 Task: Create Card Social Media Campaign Execution in Board Content Marketing Strategies to Workspace Copywriting and Editing. Create Card Sustainability Review in Board Customer Journey Mapping to Workspace Copywriting and Editing. Create Card Social Media Performance Review in Board Business Model Competitive Analysis and Benchmarking to Workspace Copywriting and Editing
Action: Mouse moved to (101, 342)
Screenshot: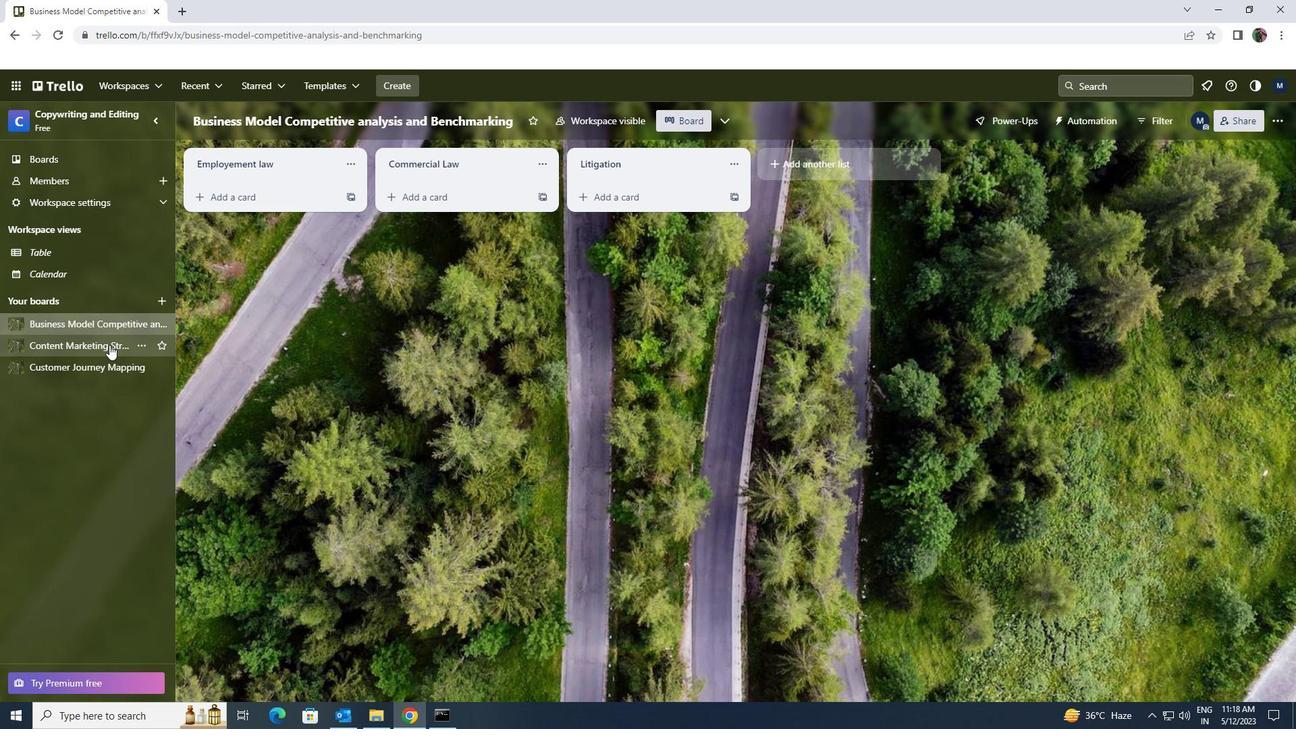 
Action: Mouse pressed left at (101, 342)
Screenshot: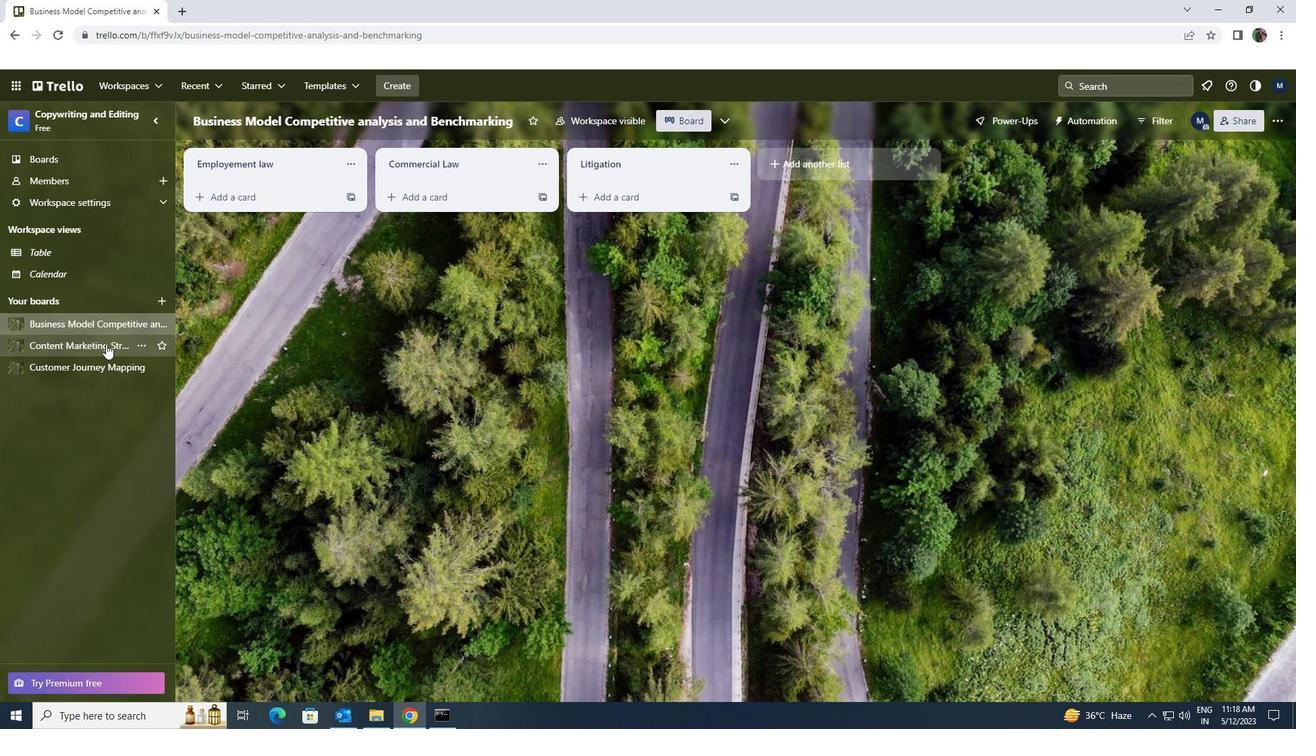 
Action: Mouse moved to (223, 197)
Screenshot: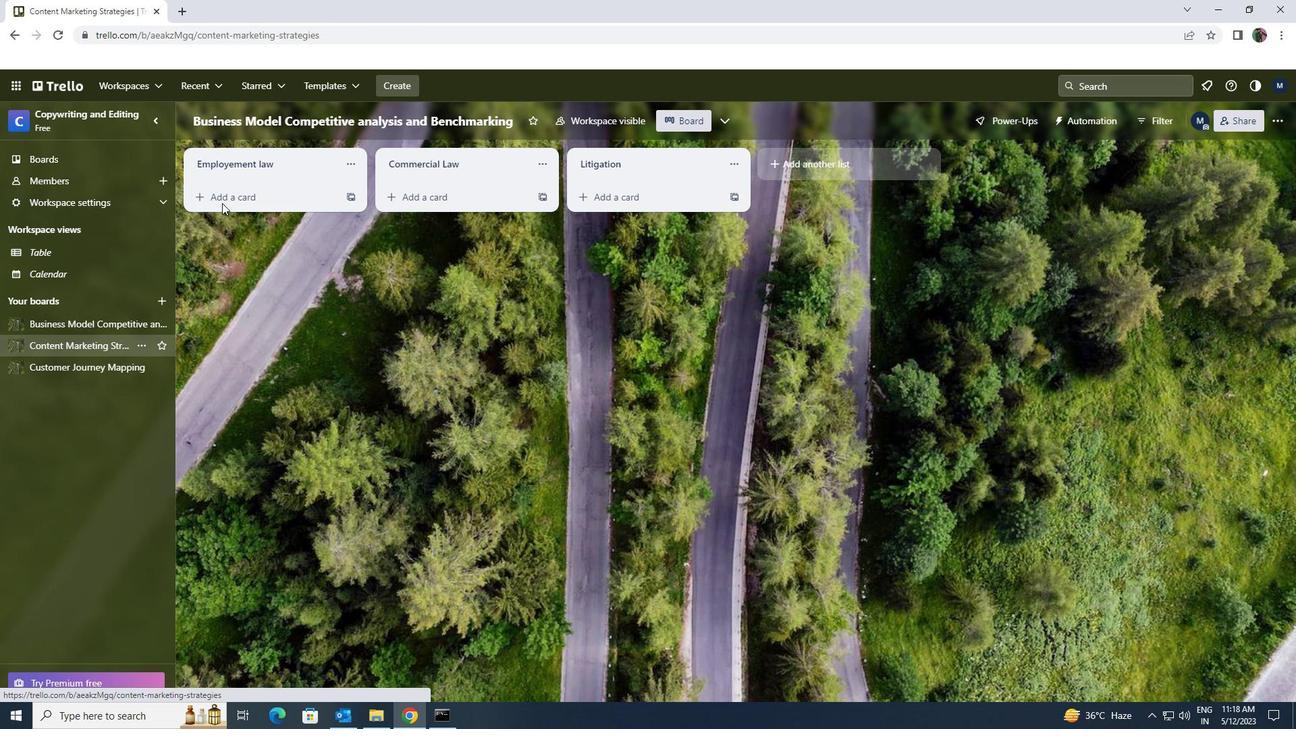 
Action: Mouse pressed left at (223, 197)
Screenshot: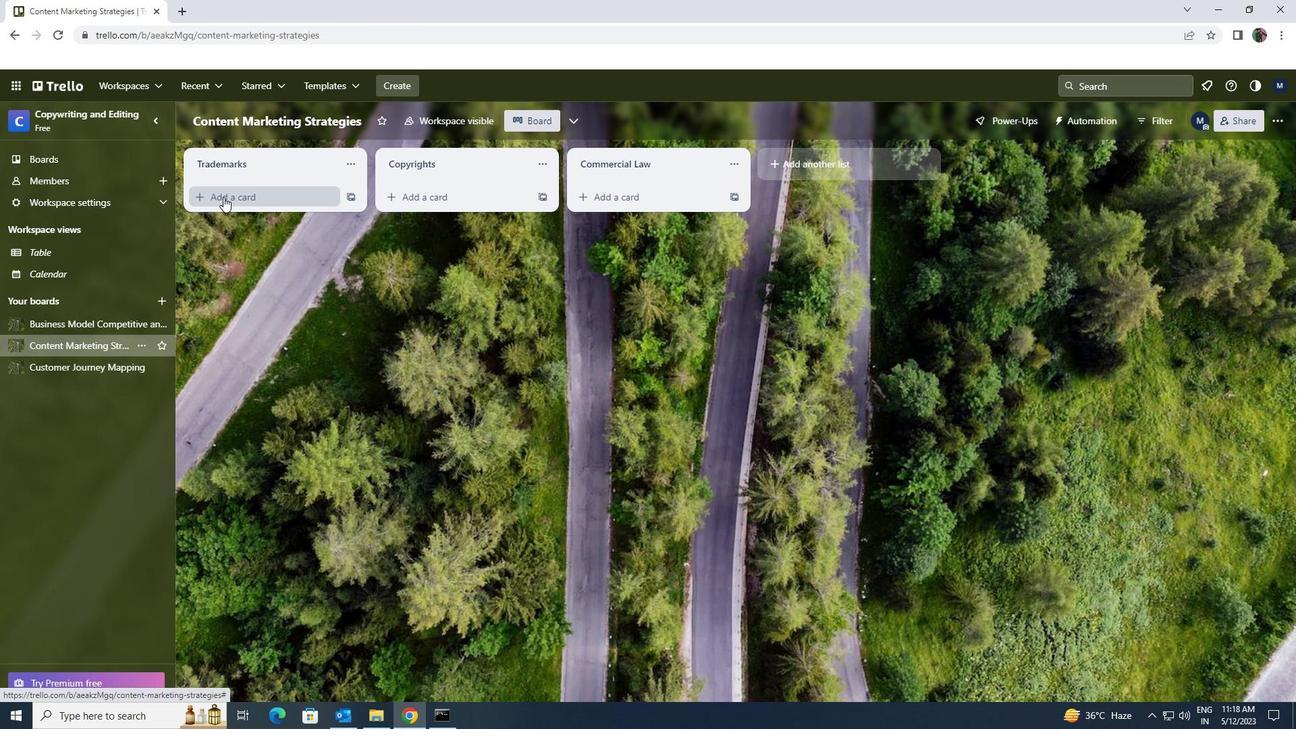 
Action: Key pressed <Key.shift><Key.shift><Key.shift><Key.shift><Key.shift><Key.shift><Key.shift><Key.shift><Key.shift><Key.shift><Key.shift><Key.shift><Key.shift><Key.shift><Key.shift><Key.shift><Key.shift><Key.shift><Key.shift><Key.shift><Key.shift><Key.shift><Key.shift><Key.shift><Key.shift><Key.shift><Key.shift><Key.shift><Key.shift><Key.shift><Key.shift><Key.shift><Key.shift><Key.shift><Key.shift><Key.shift><Key.shift><Key.shift><Key.shift><Key.shift><Key.shift><Key.shift><Key.shift><Key.shift><Key.shift><Key.shift><Key.shift><Key.shift><Key.shift><Key.shift><Key.shift><Key.shift><Key.shift><Key.shift><Key.shift><Key.shift><Key.shift><Key.shift><Key.shift><Key.shift><Key.shift><Key.shift><Key.shift><Key.shift><Key.shift><Key.shift><Key.shift><Key.shift><Key.shift><Key.shift><Key.shift><Key.shift><Key.shift><Key.shift><Key.shift><Key.shift><Key.shift><Key.shift><Key.shift><Key.shift><Key.shift><Key.shift><Key.shift><Key.shift><Key.shift><Key.shift><Key.shift><Key.shift><Key.shift><Key.shift><Key.shift><Key.shift><Key.shift><Key.shift><Key.shift><Key.shift><Key.shift><Key.shift><Key.shift><Key.shift><Key.shift><Key.shift><Key.shift><Key.shift><Key.shift><Key.shift><Key.shift><Key.shift><Key.shift>SOCIIAL<Key.backspace><Key.backspace><Key.backspace>AL<Key.space><Key.shift>MEDIA<Key.space><Key.shift><Key.shift><Key.shift><Key.shift><Key.shift><Key.shift><Key.shift><Key.shift><Key.shift><Key.shift><Key.shift><Key.shift><Key.shift><Key.shift><Key.shift><Key.shift><Key.shift><Key.shift><Key.shift><Key.shift><Key.shift><Key.shift><Key.shift><Key.shift><Key.shift><Key.shift><Key.shift><Key.shift><Key.shift><Key.shift><Key.shift><Key.shift><Key.shift><Key.shift><Key.shift><Key.shift><Key.shift><Key.shift><Key.shift><Key.shift><Key.shift><Key.shift>CAMAIGN<Key.space><Key.backspace><Key.backspace><Key.backspace><Key.backspace><Key.backspace>PAIGN<Key.space><Key.shift>EXECUTION
Screenshot: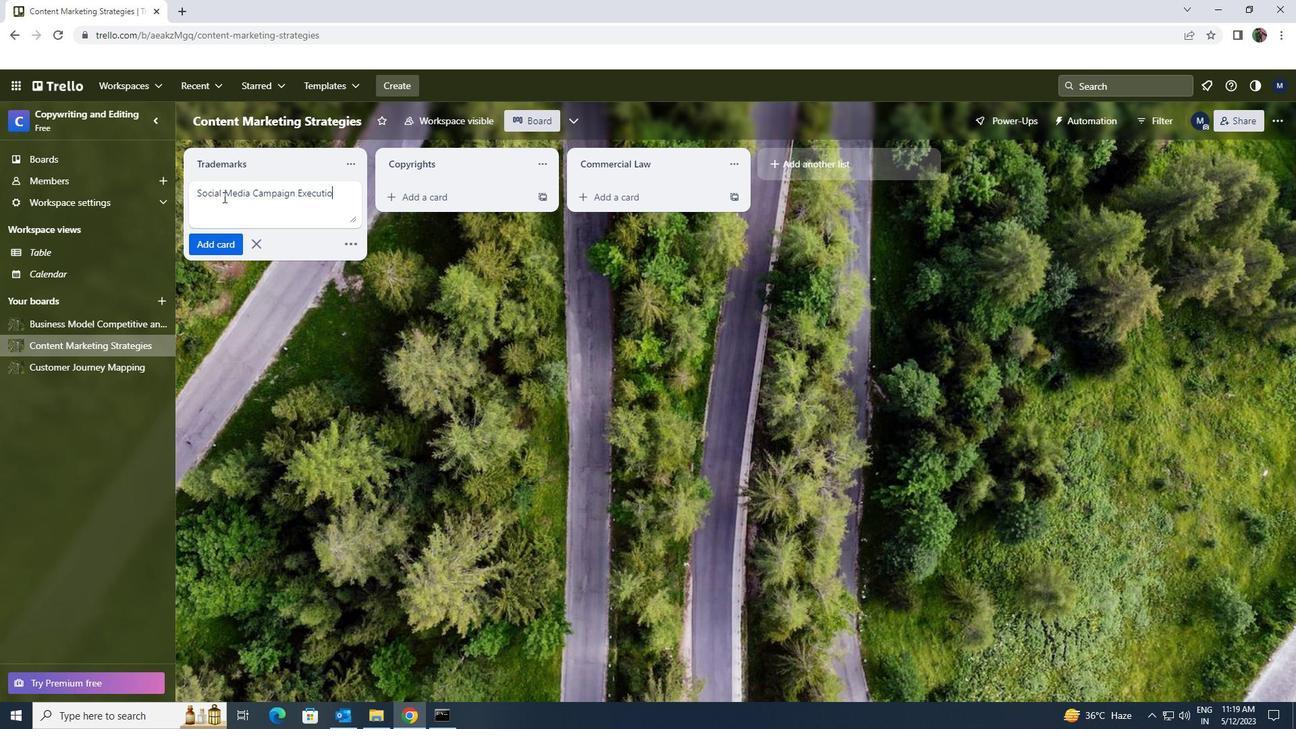 
Action: Mouse moved to (221, 243)
Screenshot: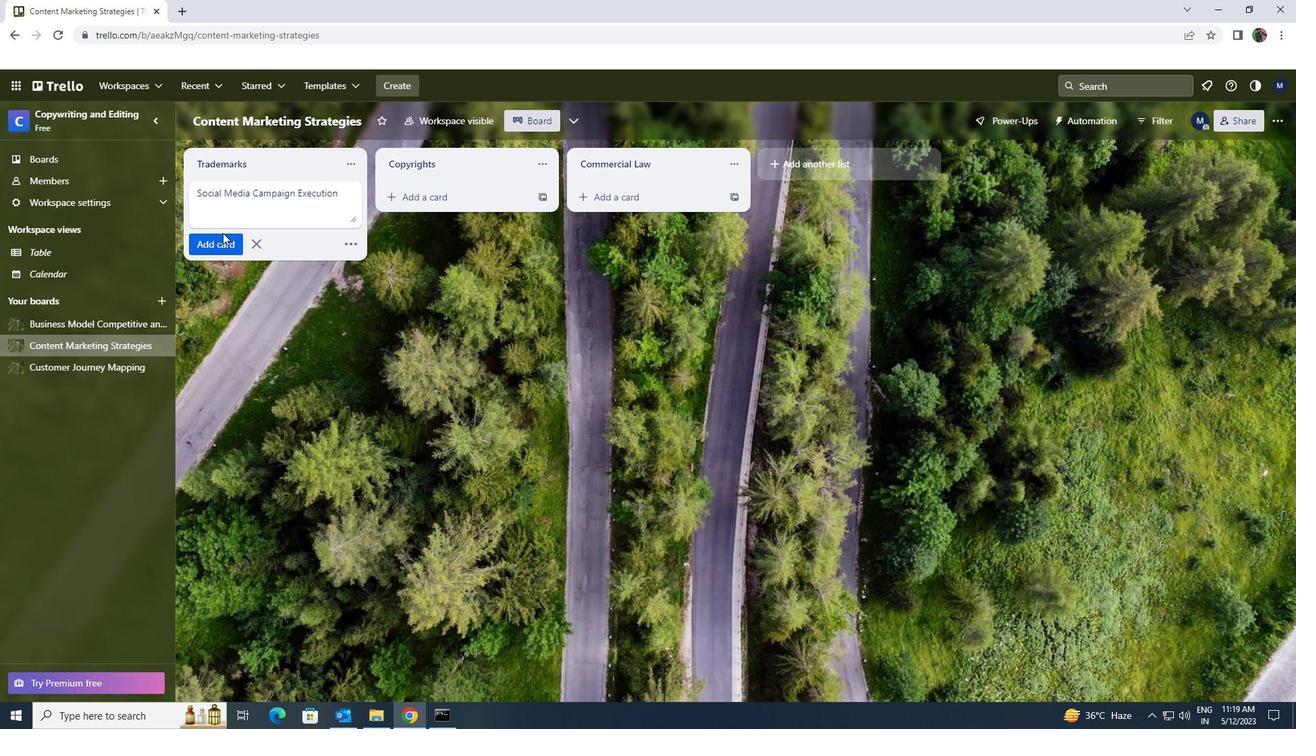 
Action: Mouse pressed left at (221, 243)
Screenshot: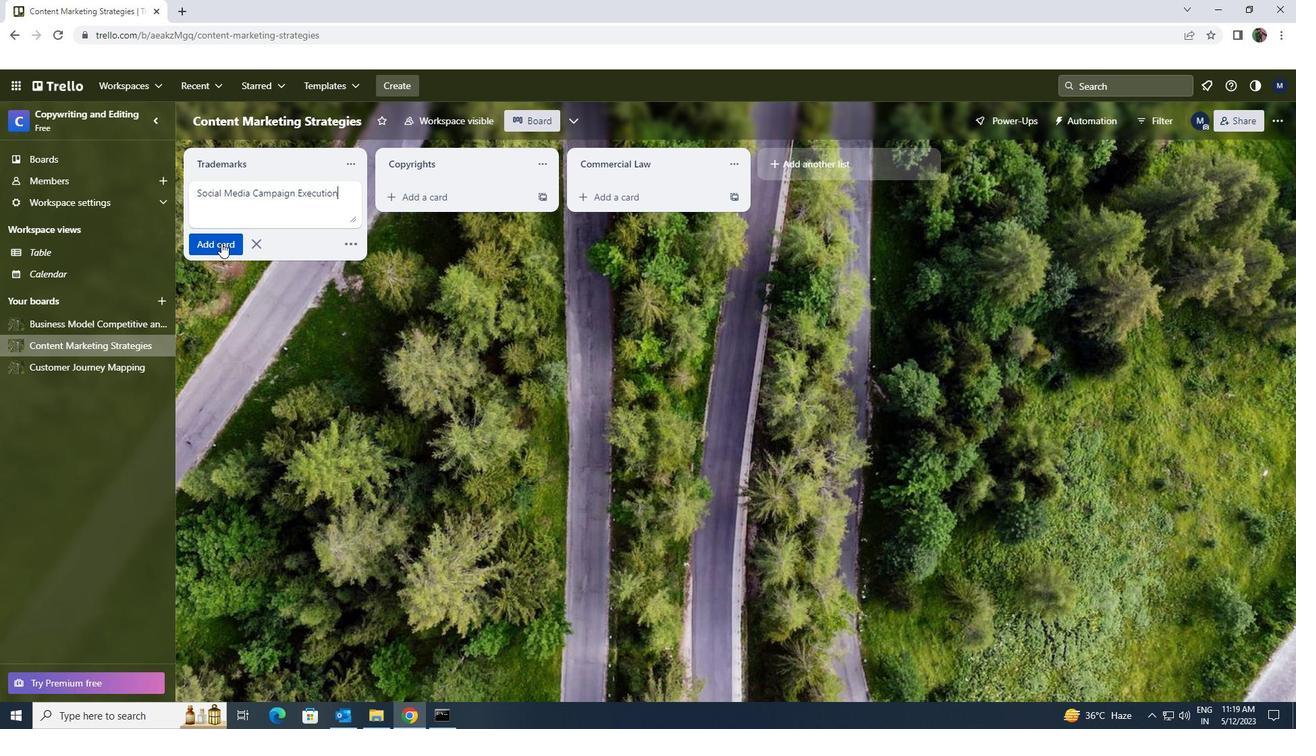 
Action: Mouse moved to (68, 368)
Screenshot: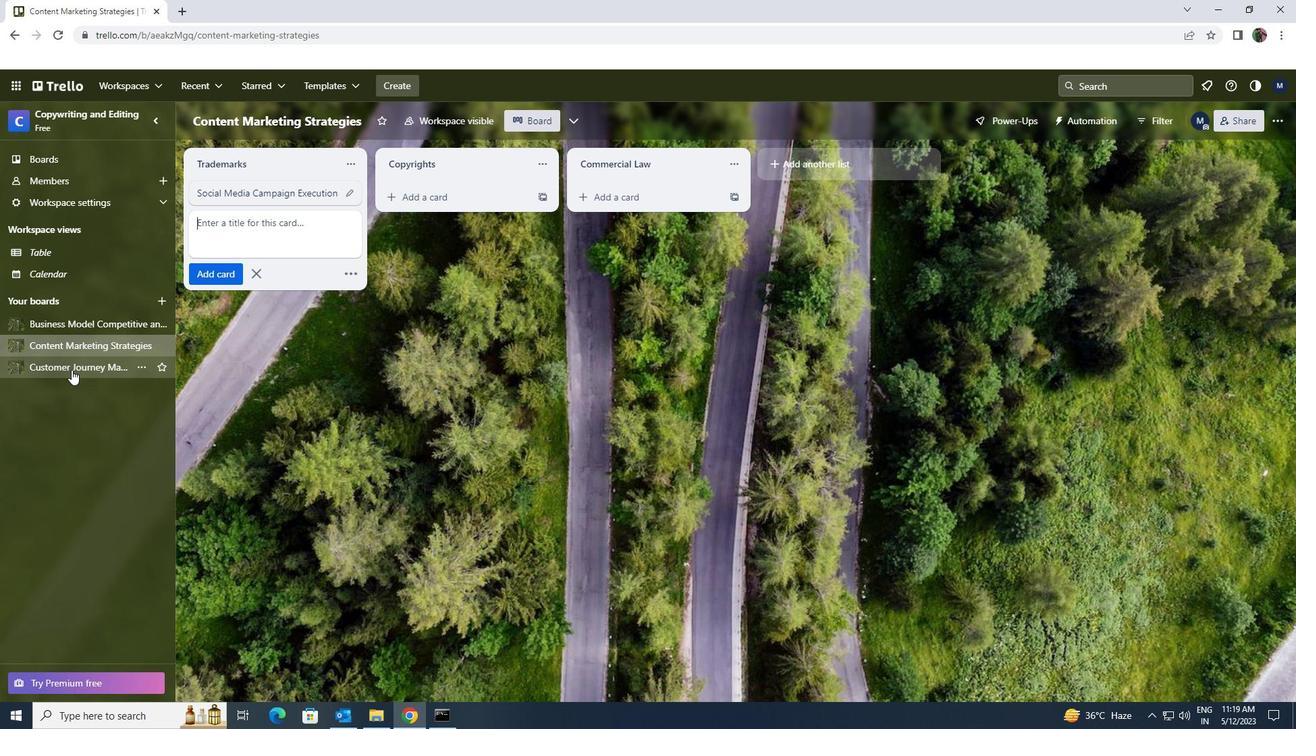 
Action: Mouse pressed left at (68, 368)
Screenshot: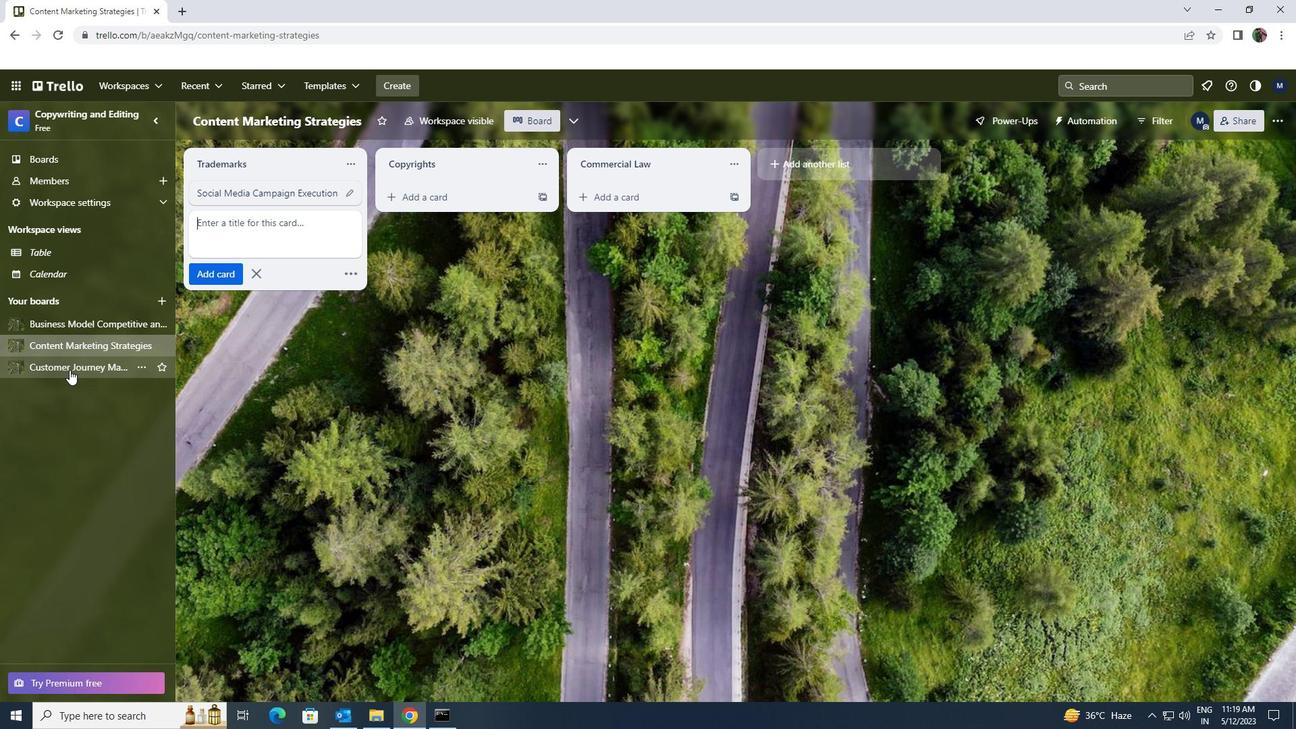
Action: Mouse moved to (214, 197)
Screenshot: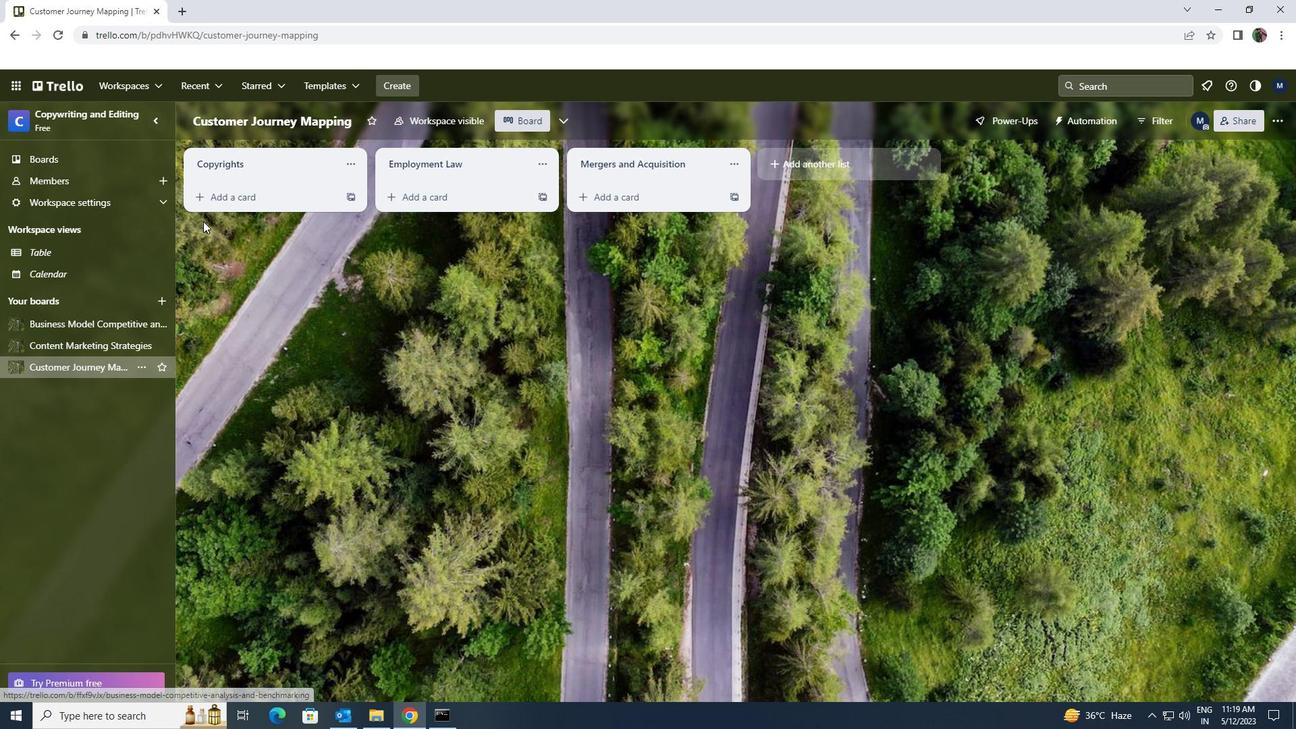 
Action: Mouse pressed left at (214, 197)
Screenshot: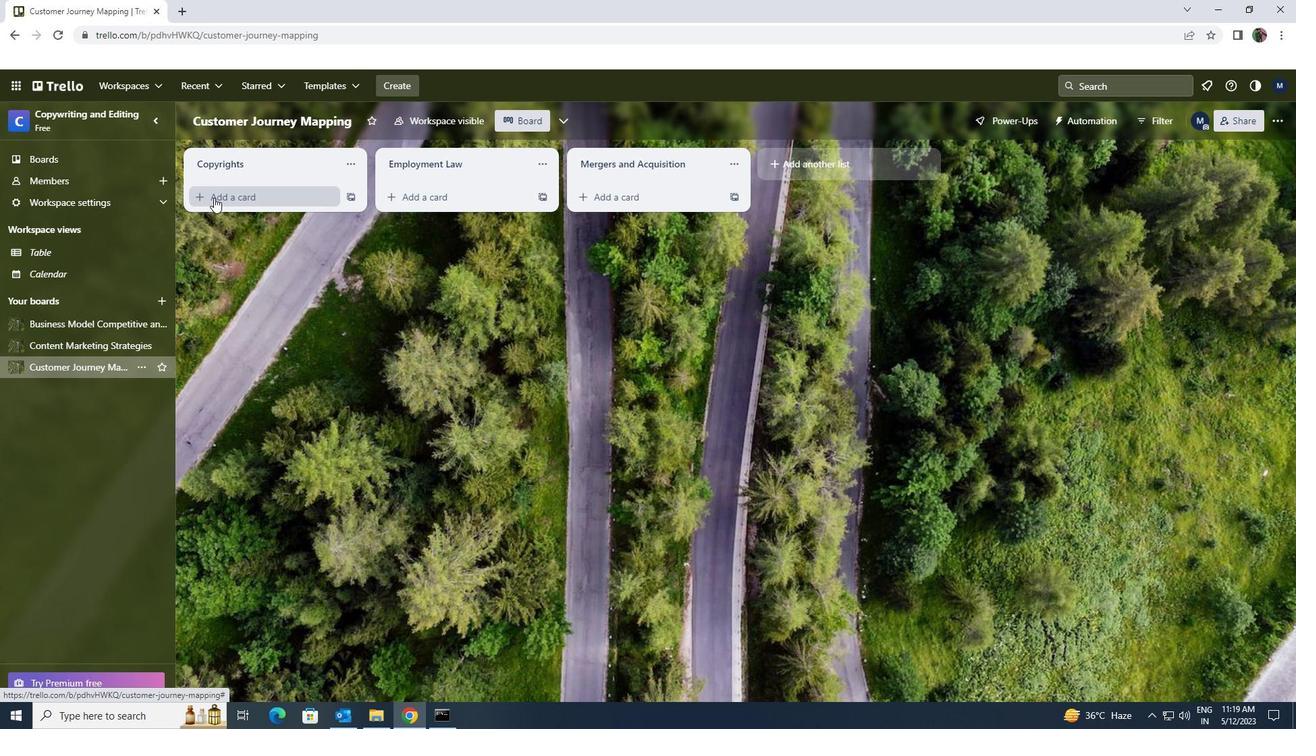 
Action: Key pressed <Key.shift><Key.shift><Key.shift>SUSTAINABILITY<Key.space><Key.shift>REVIEW
Screenshot: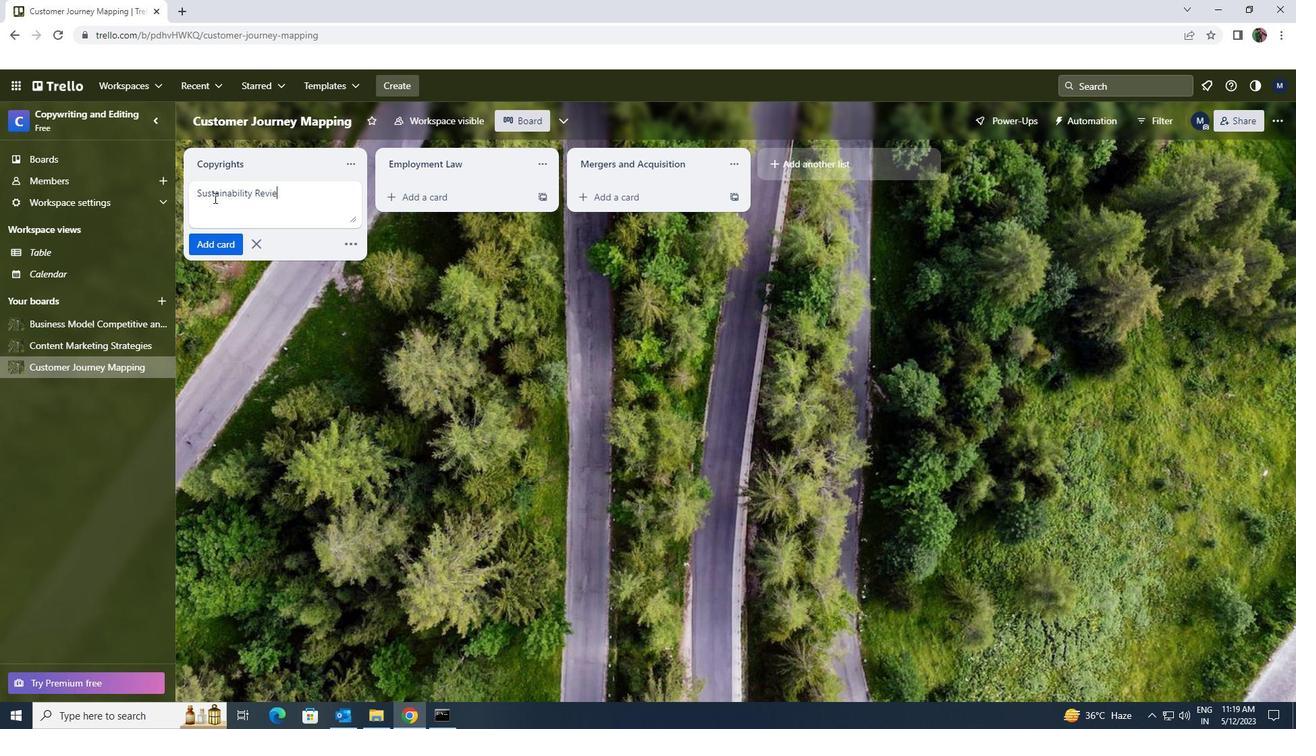 
Action: Mouse moved to (228, 239)
Screenshot: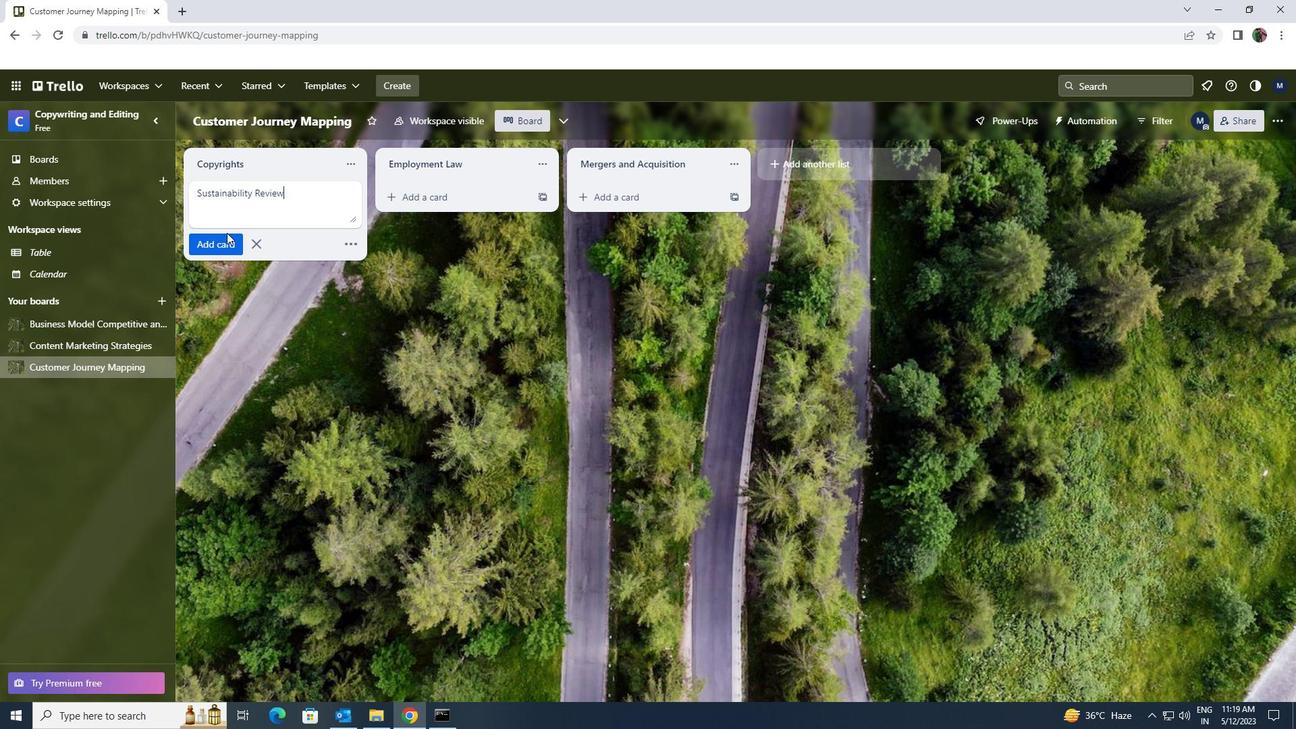 
Action: Mouse pressed left at (228, 239)
Screenshot: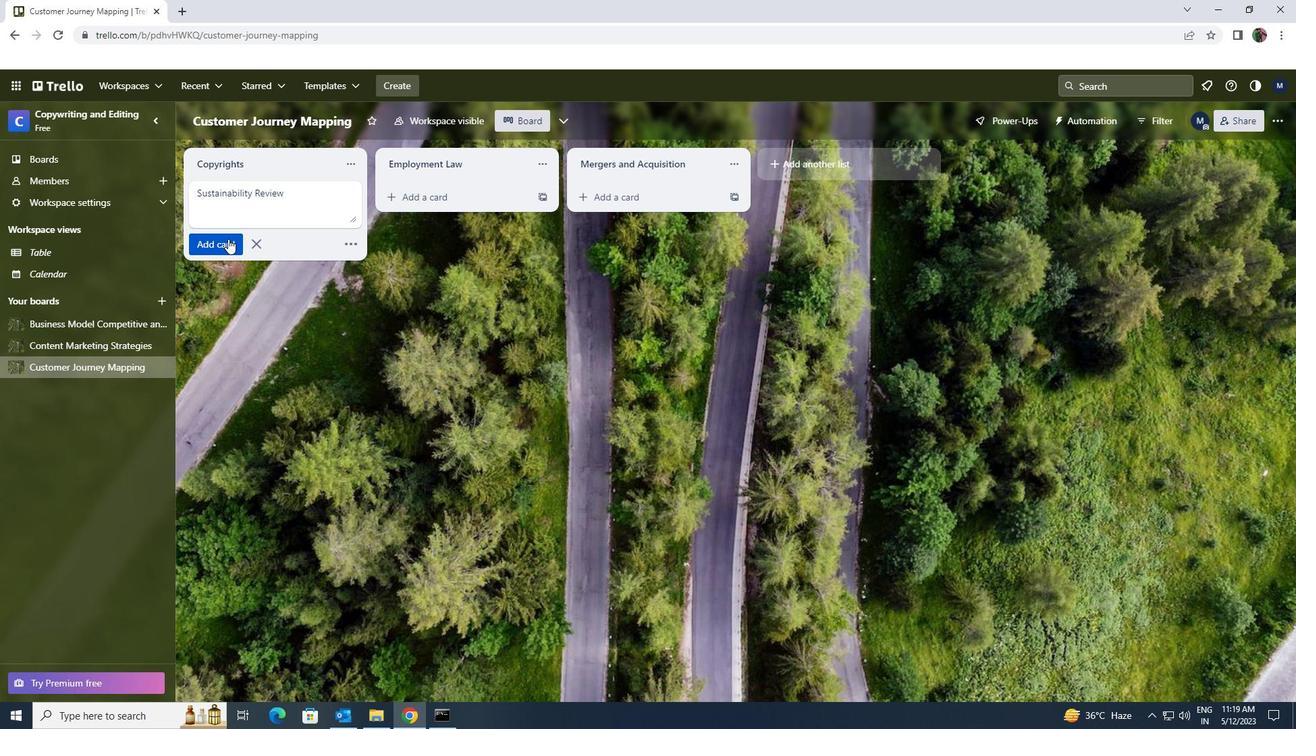 
Action: Mouse moved to (88, 325)
Screenshot: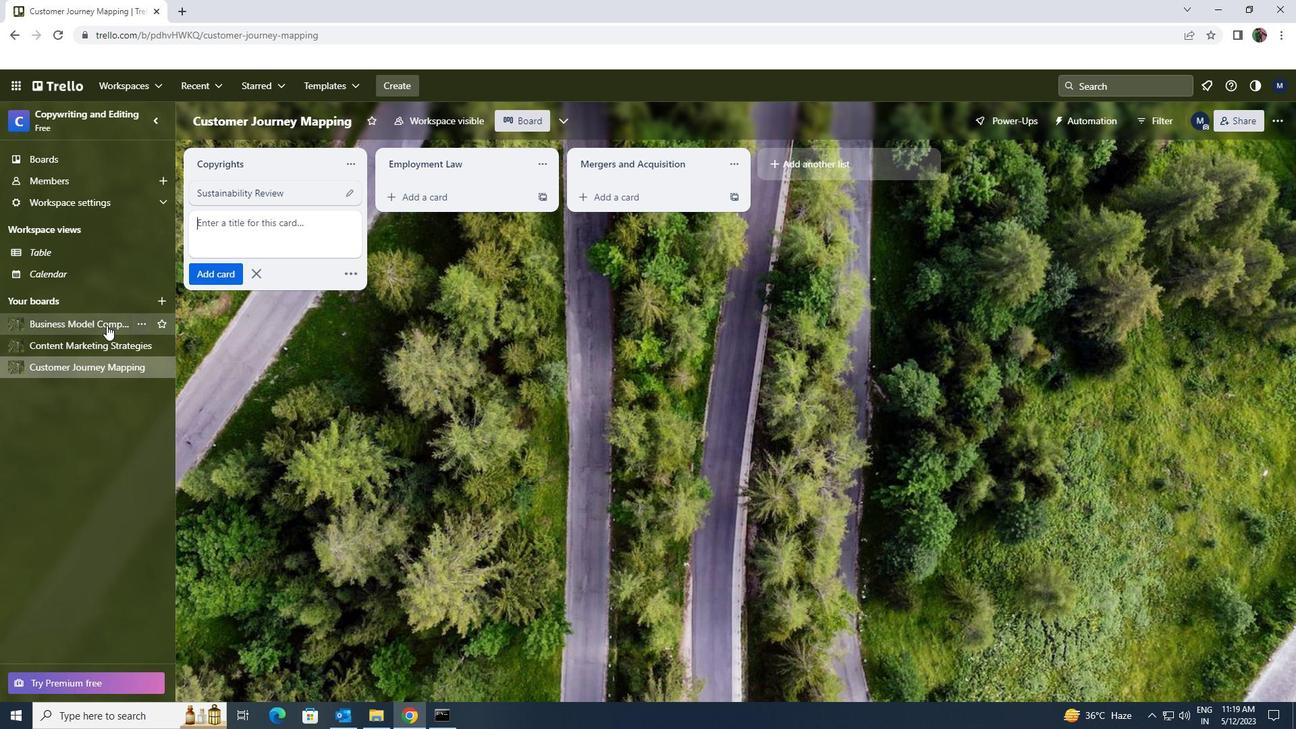 
Action: Mouse pressed left at (88, 325)
Screenshot: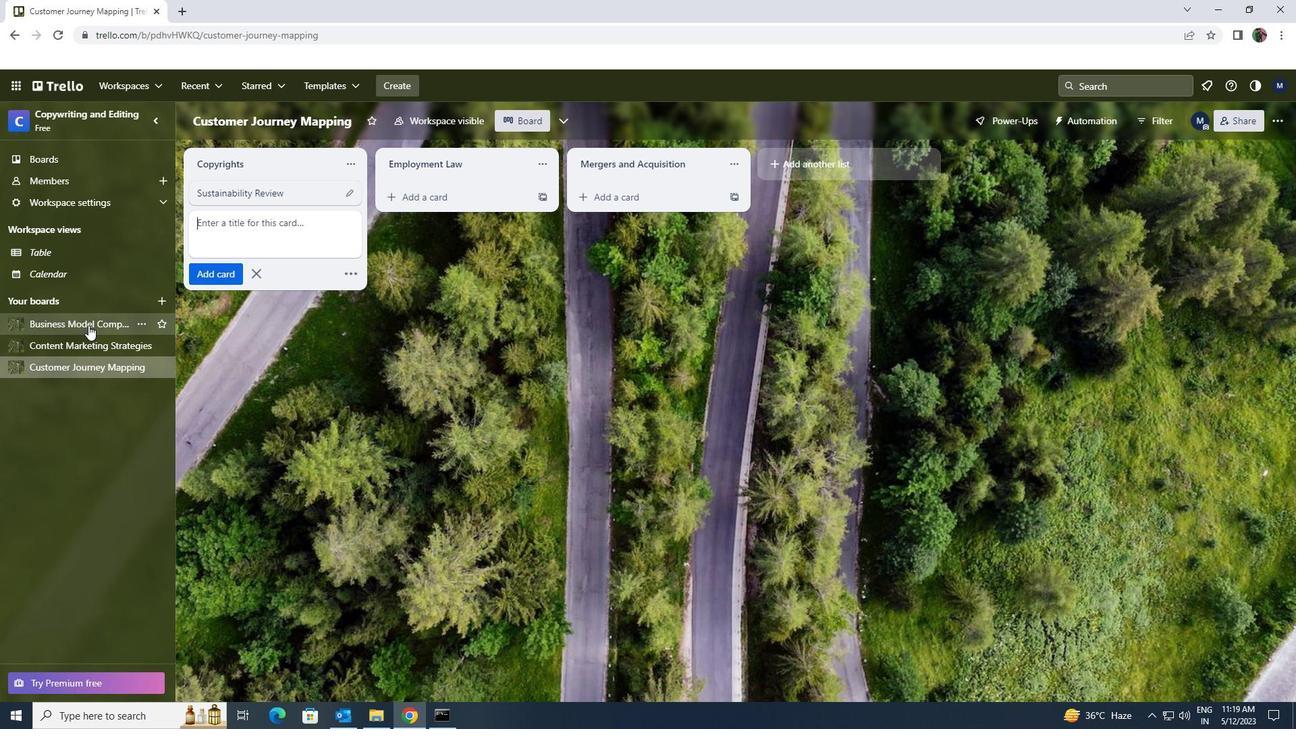 
Action: Mouse moved to (239, 198)
Screenshot: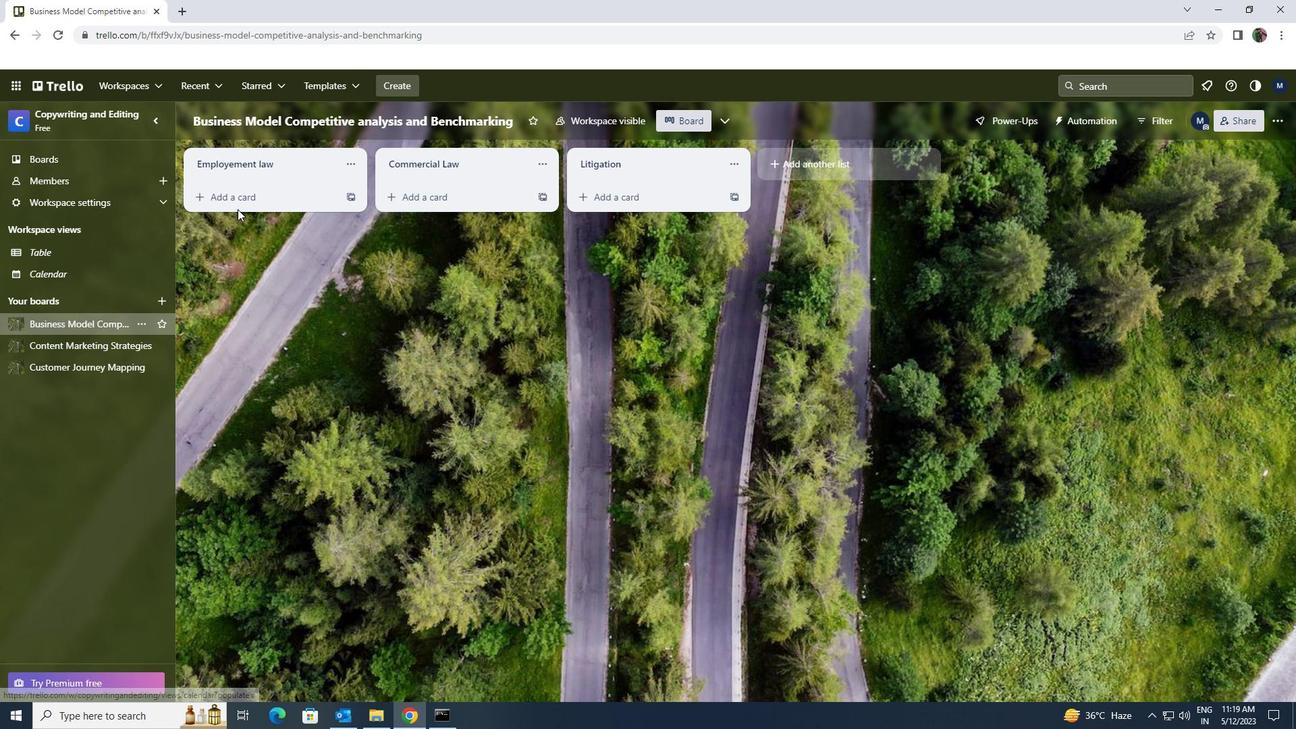 
Action: Mouse pressed left at (239, 198)
Screenshot: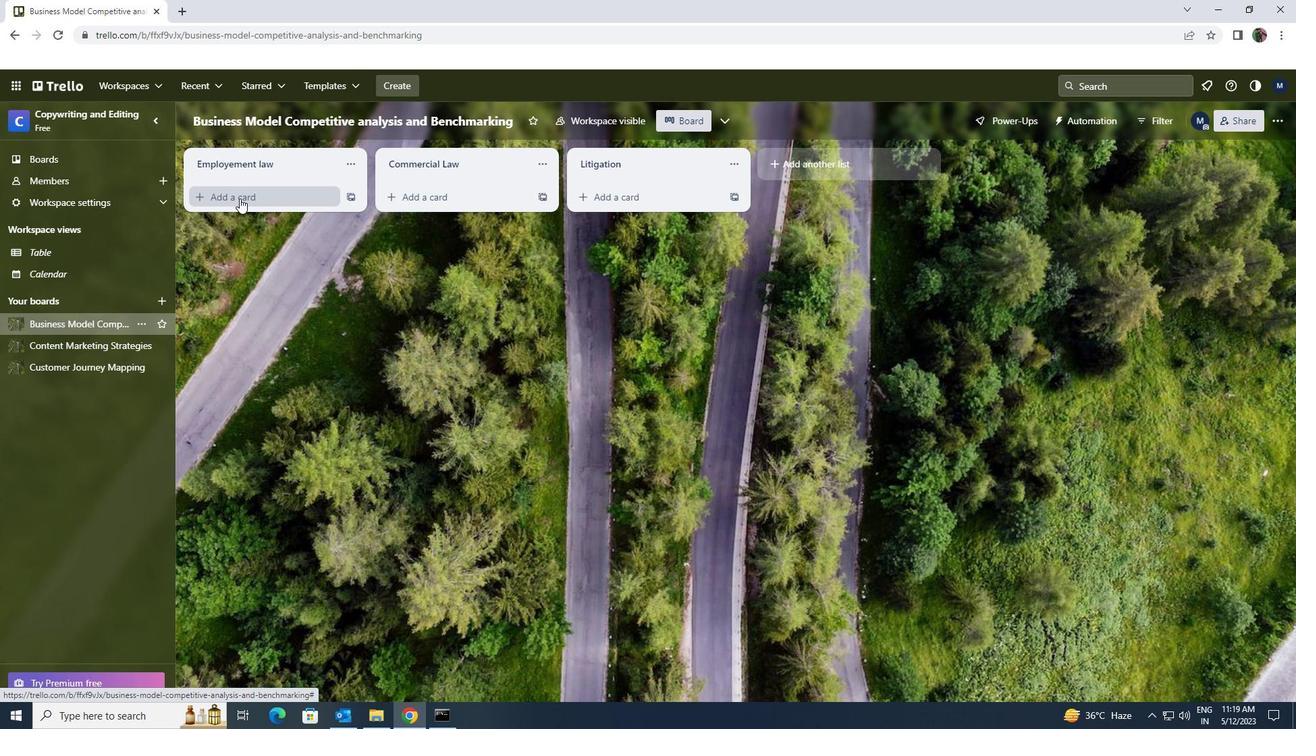 
Action: Key pressed <Key.shift><Key.shift>SOCIAL<Key.space><Key.shift>MEDIA<Key.space><Key.shift>PERFORMANCE<Key.space><Key.shift>REVIEW
Screenshot: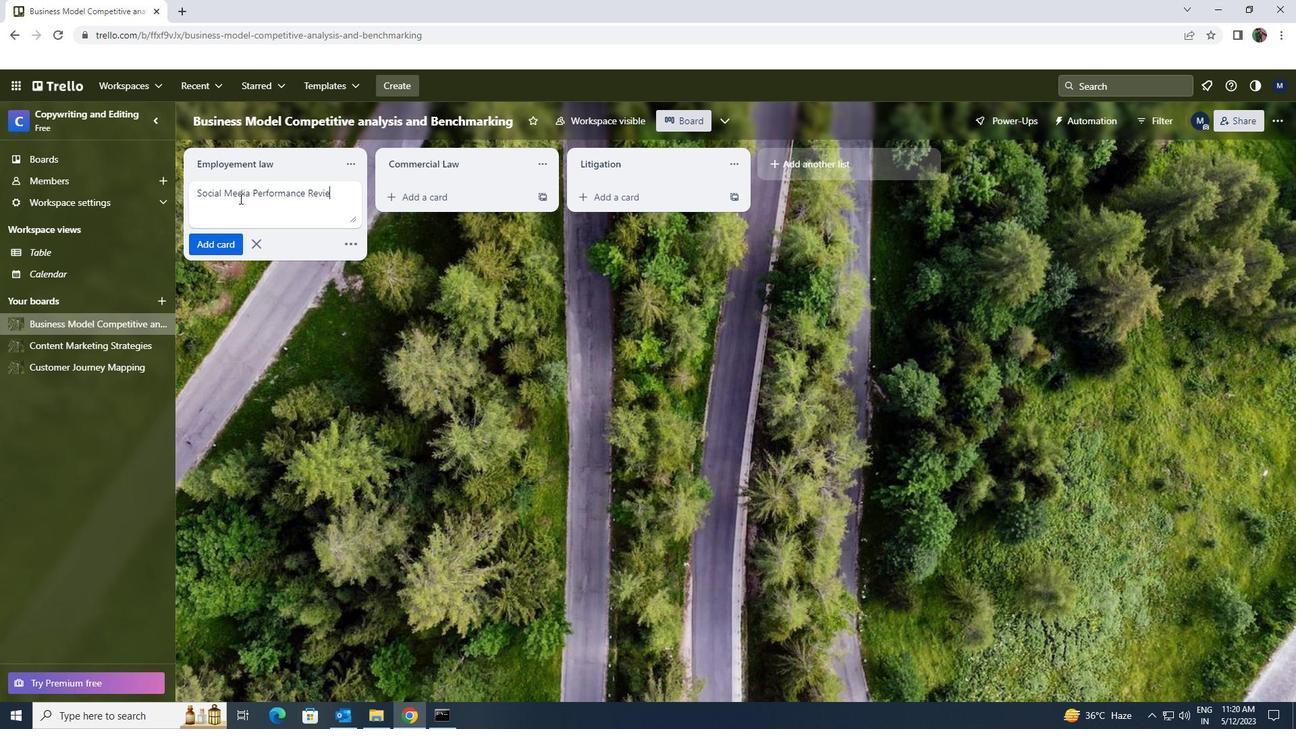 
Action: Mouse moved to (232, 242)
Screenshot: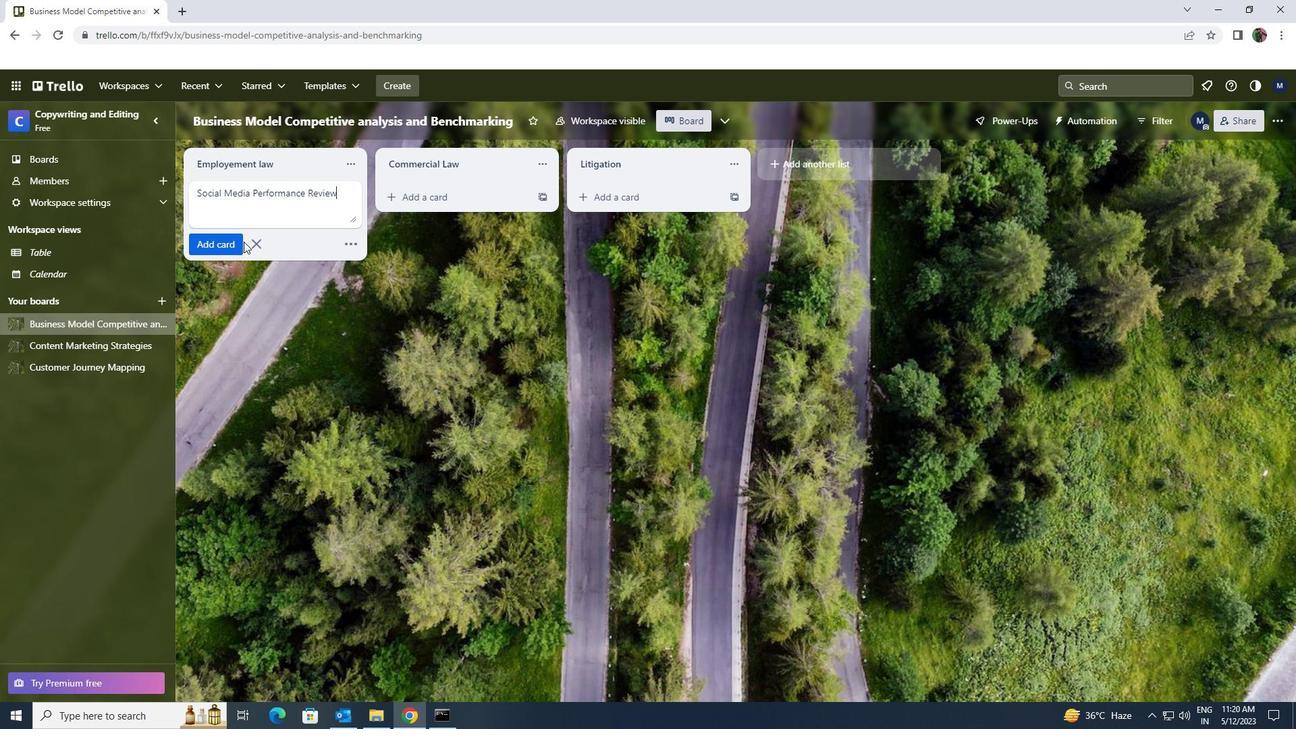 
Action: Mouse pressed left at (232, 242)
Screenshot: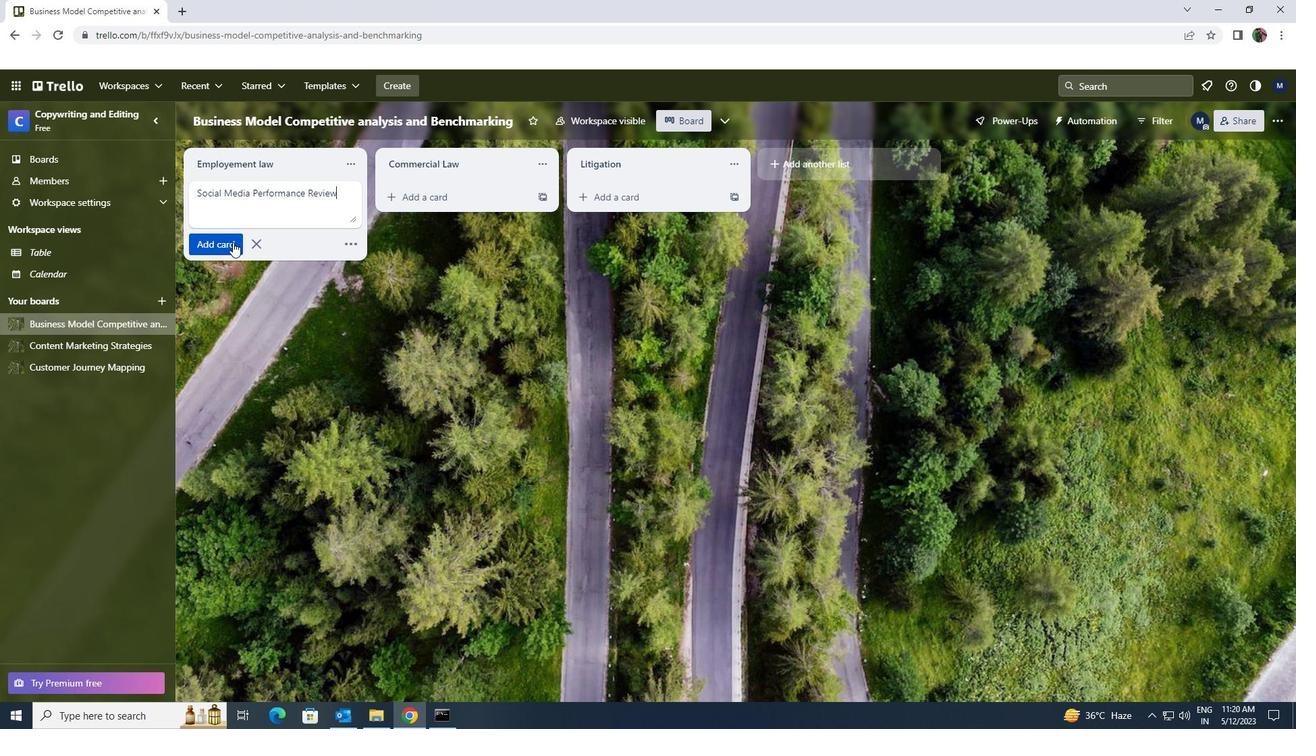 
